 Task: Insert a 100% stacked area chart into the spreadsheet named "Data".
Action: Mouse pressed left at (141, 214)
Screenshot: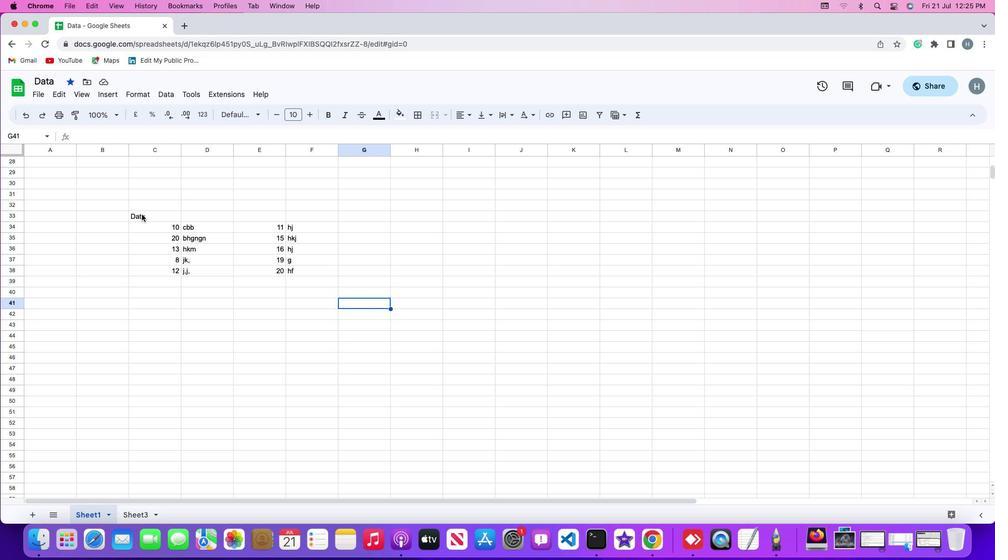 
Action: Mouse moved to (143, 214)
Screenshot: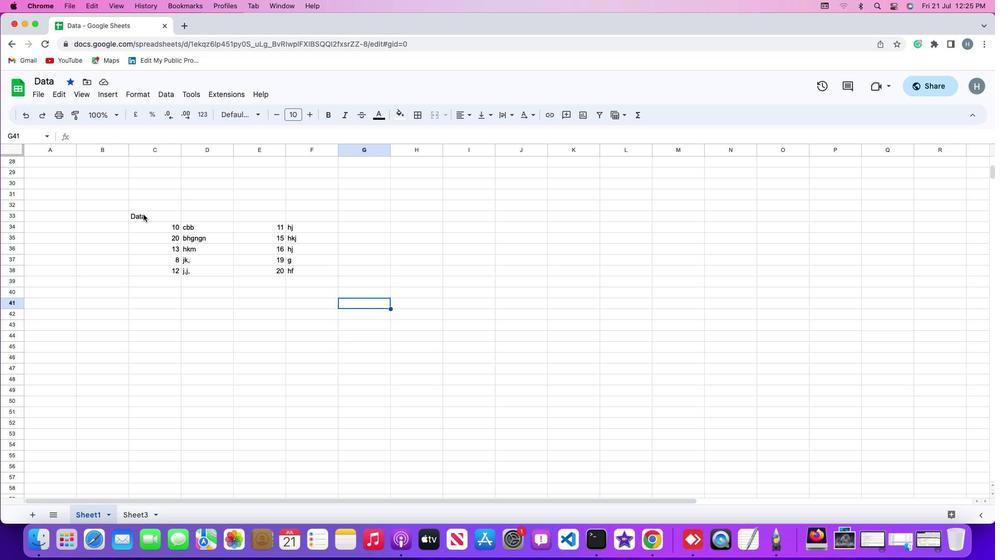 
Action: Mouse pressed left at (143, 214)
Screenshot: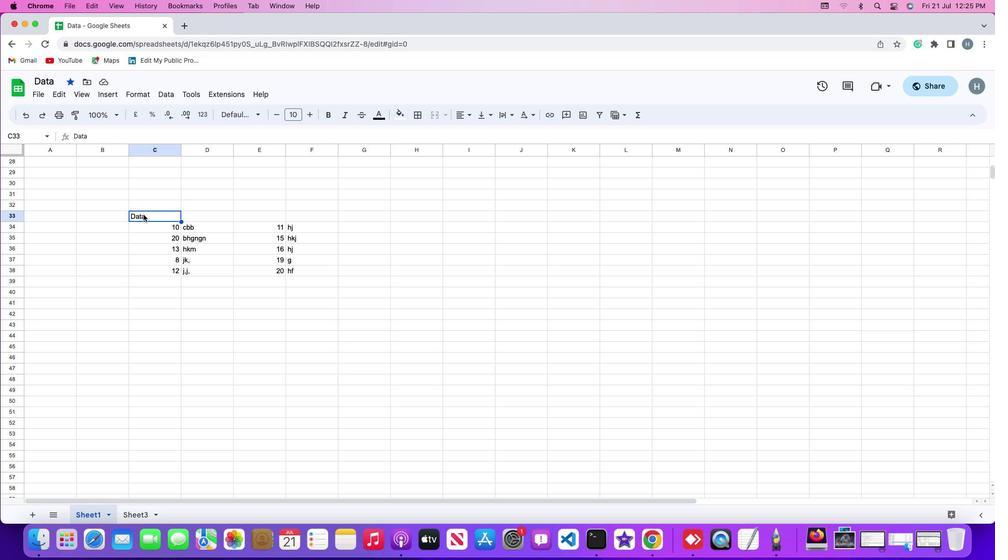 
Action: Mouse pressed left at (143, 214)
Screenshot: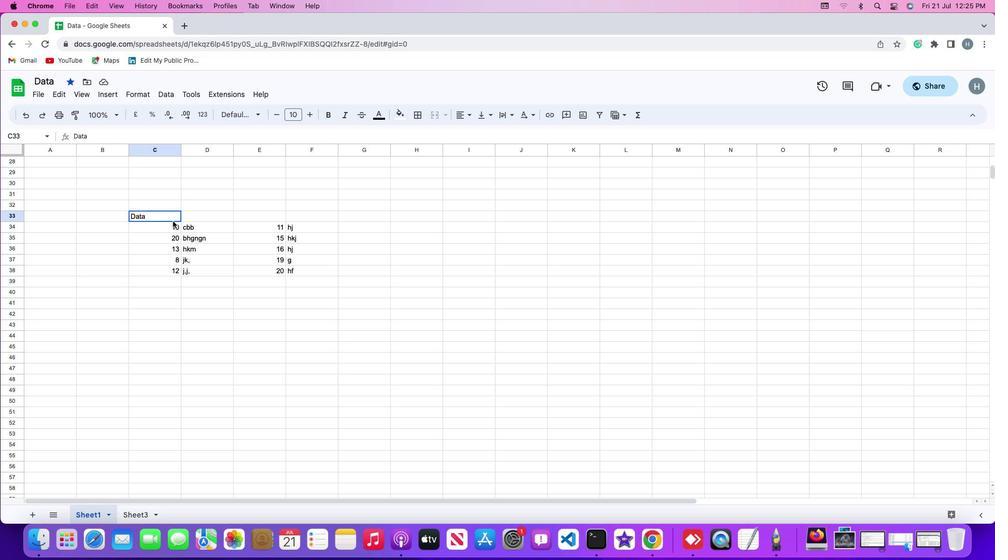 
Action: Mouse moved to (113, 96)
Screenshot: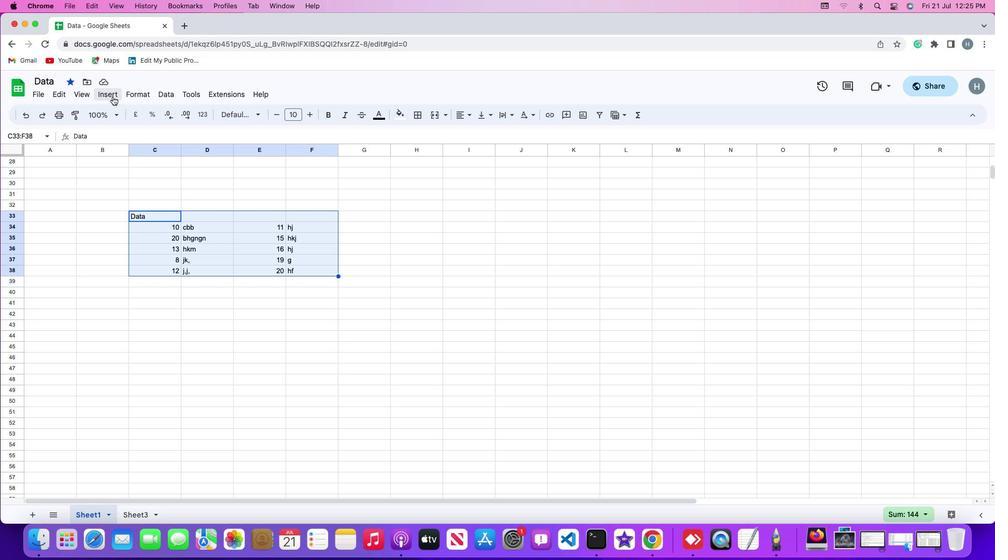 
Action: Mouse pressed left at (113, 96)
Screenshot: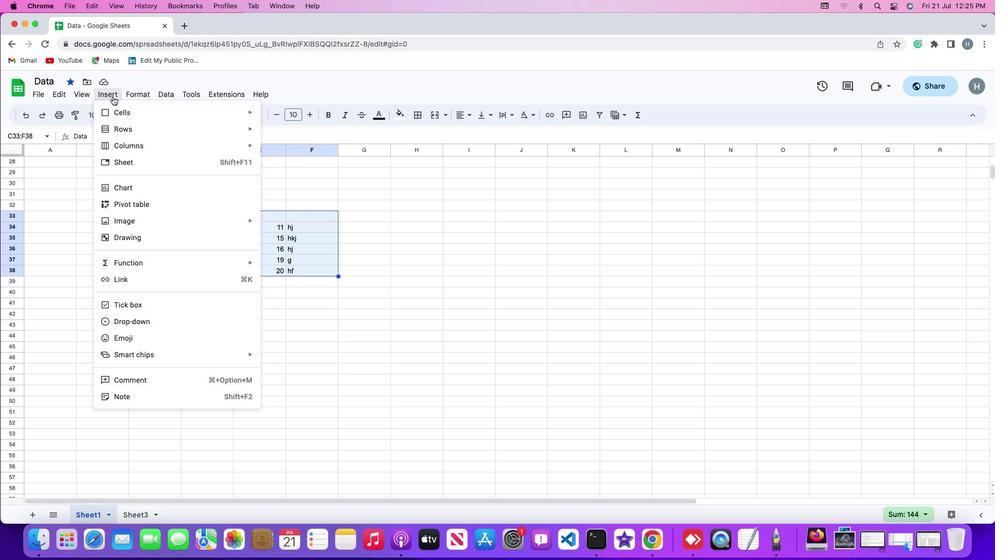 
Action: Mouse moved to (148, 187)
Screenshot: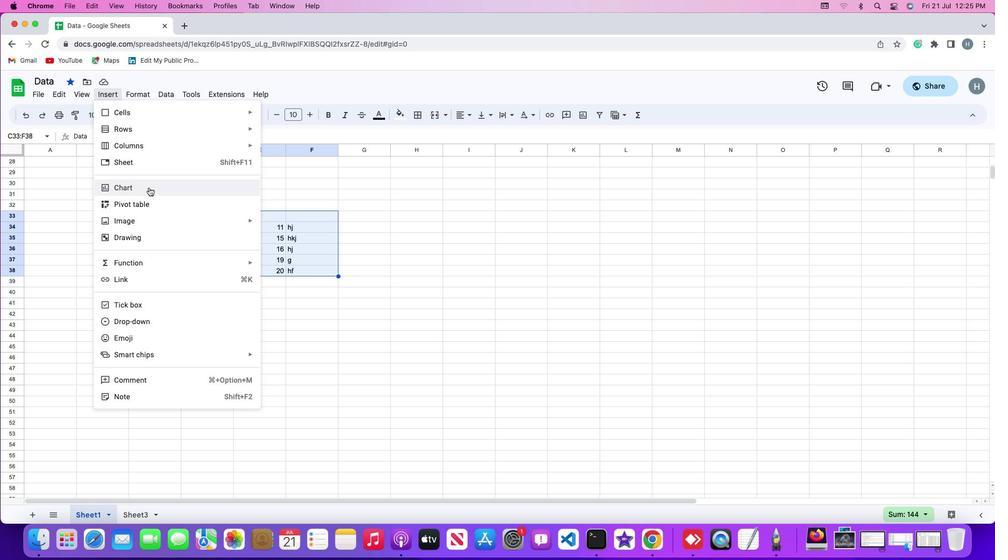 
Action: Mouse pressed left at (148, 187)
Screenshot: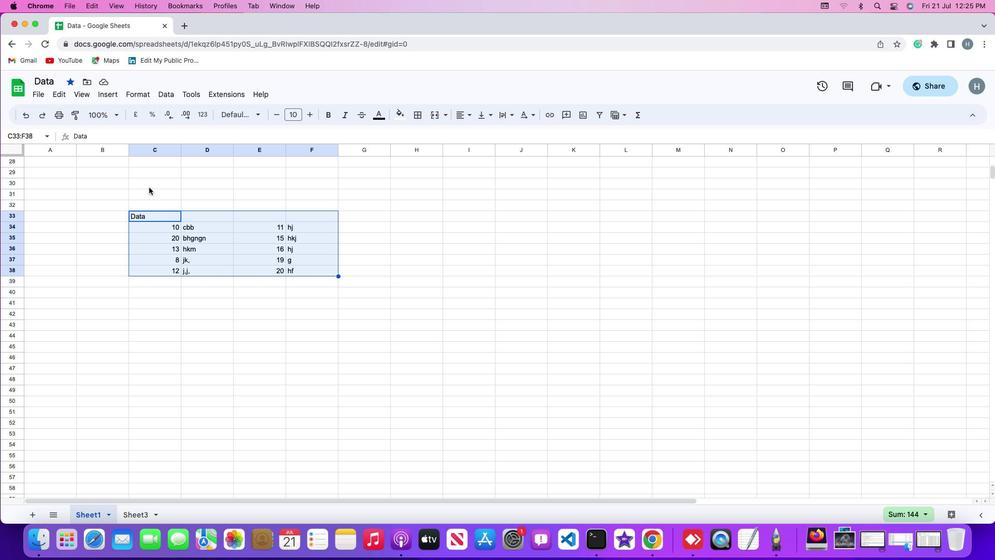 
Action: Mouse moved to (955, 186)
Screenshot: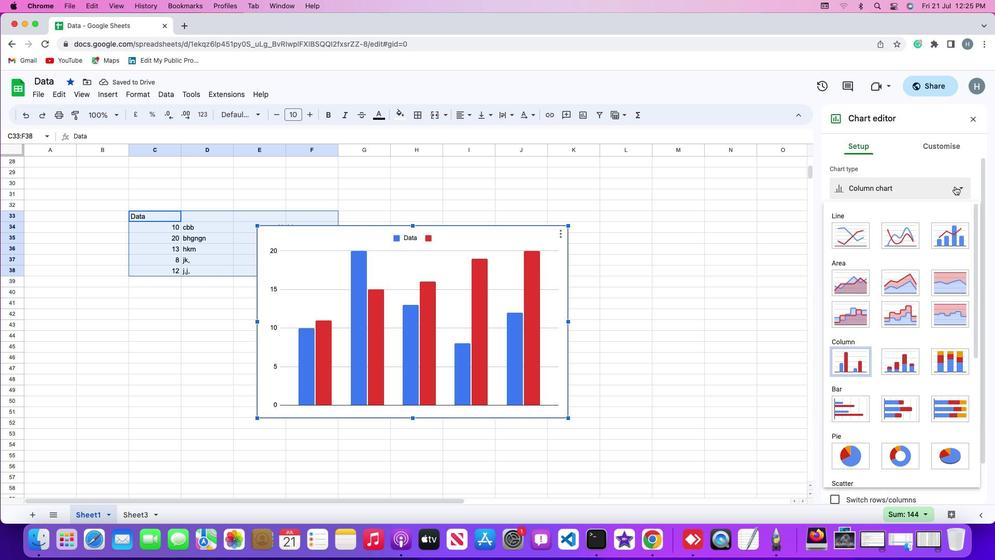 
Action: Mouse pressed left at (955, 186)
Screenshot: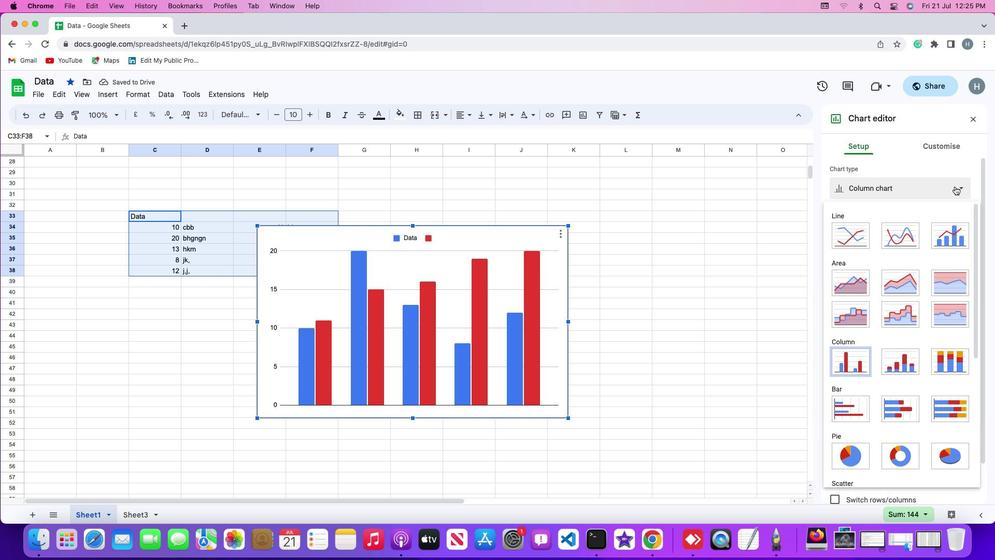 
Action: Mouse moved to (951, 282)
Screenshot: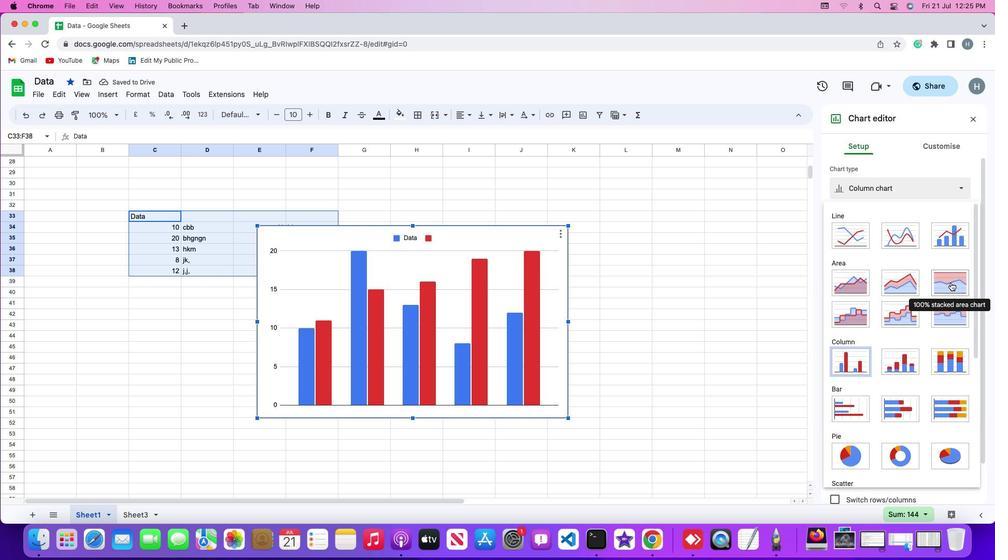 
Action: Mouse pressed left at (951, 282)
Screenshot: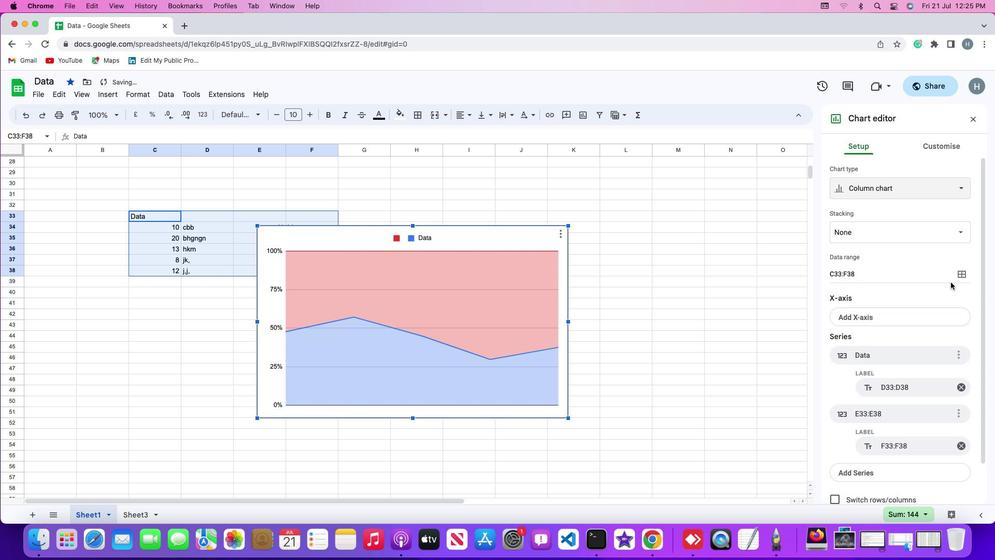 
Action: Mouse moved to (762, 329)
Screenshot: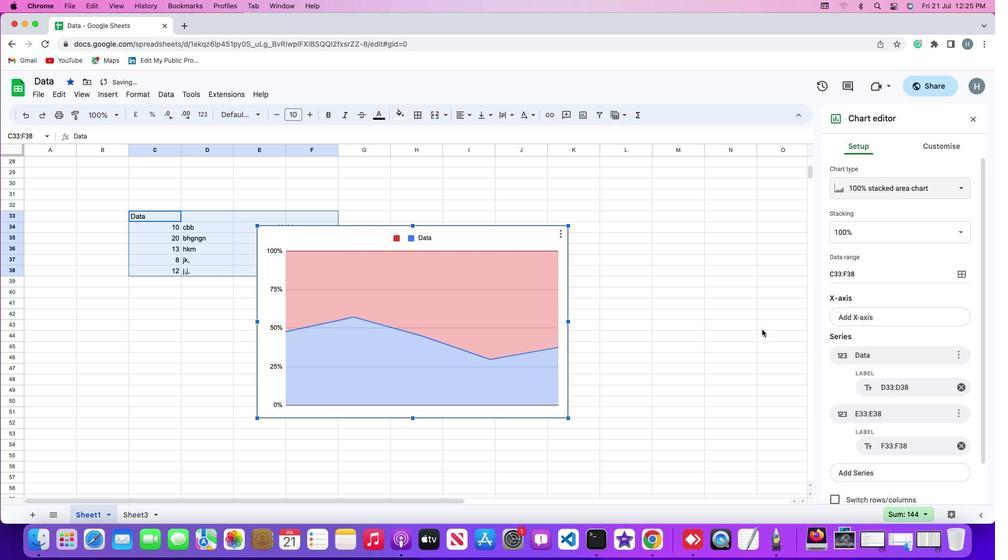 
